 Task: Create a due date automation trigger when advanced on, 2 hours before a card is due add basic not assigned to me.
Action: Mouse moved to (1106, 81)
Screenshot: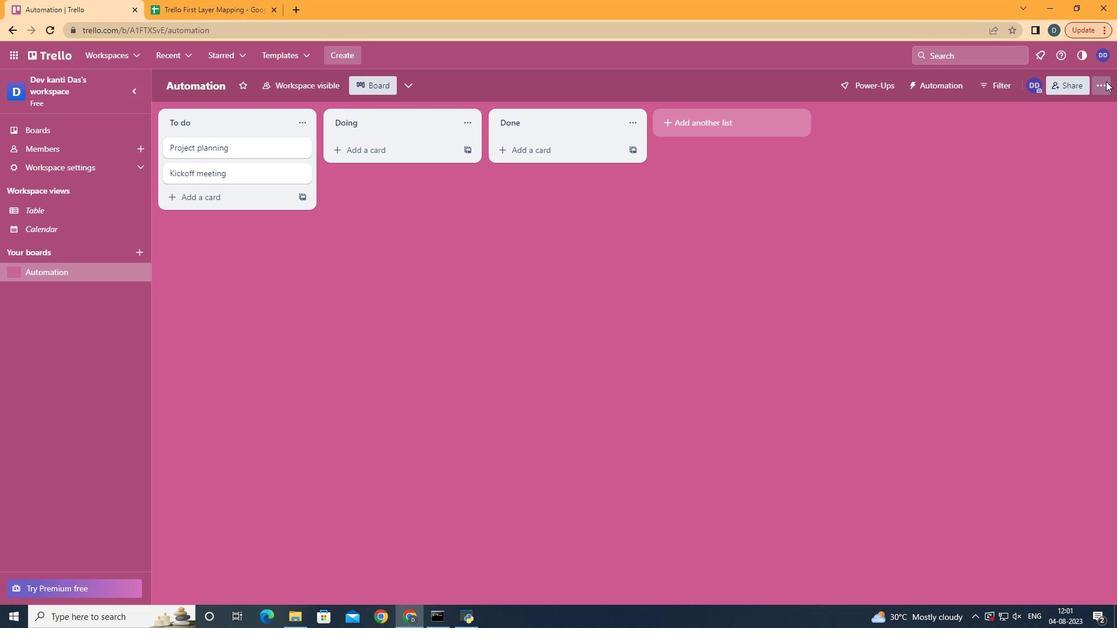 
Action: Mouse pressed left at (1106, 81)
Screenshot: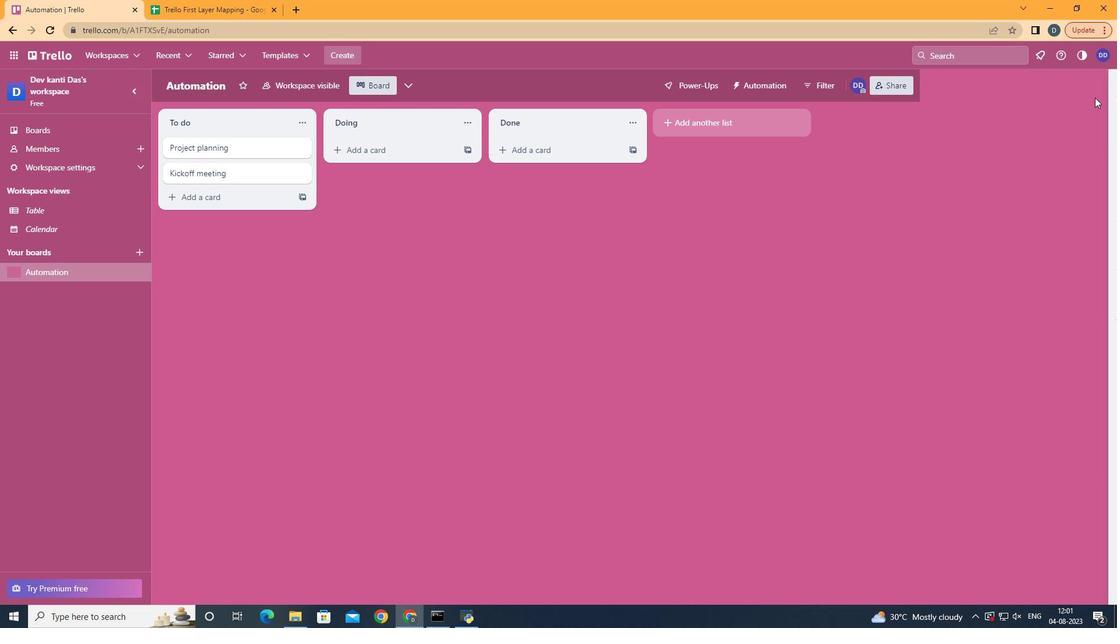 
Action: Mouse moved to (1031, 249)
Screenshot: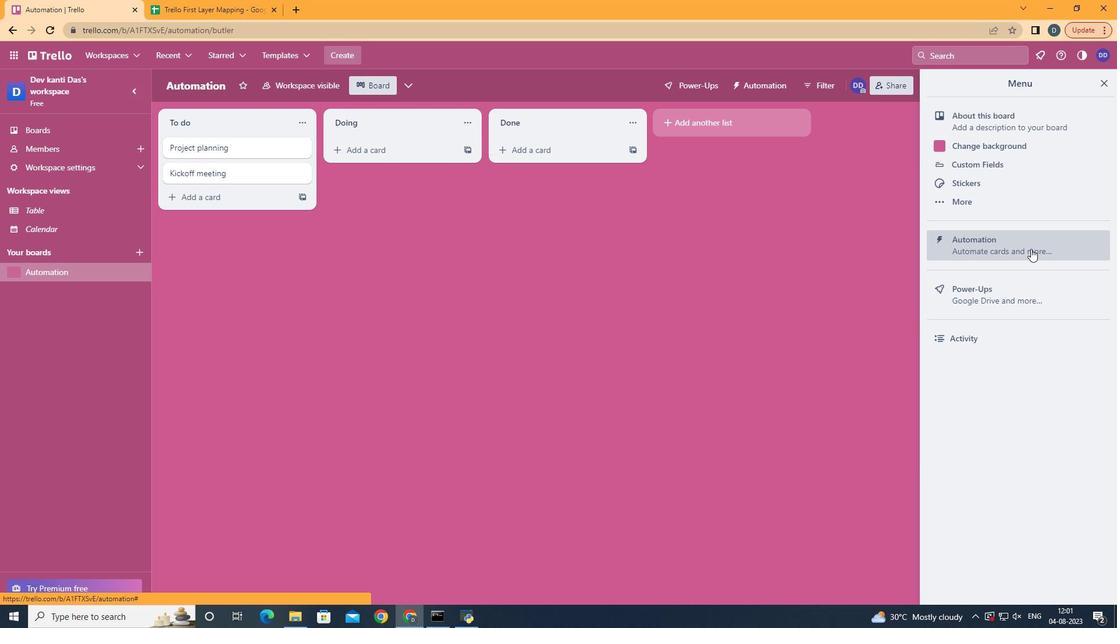 
Action: Mouse pressed left at (1031, 249)
Screenshot: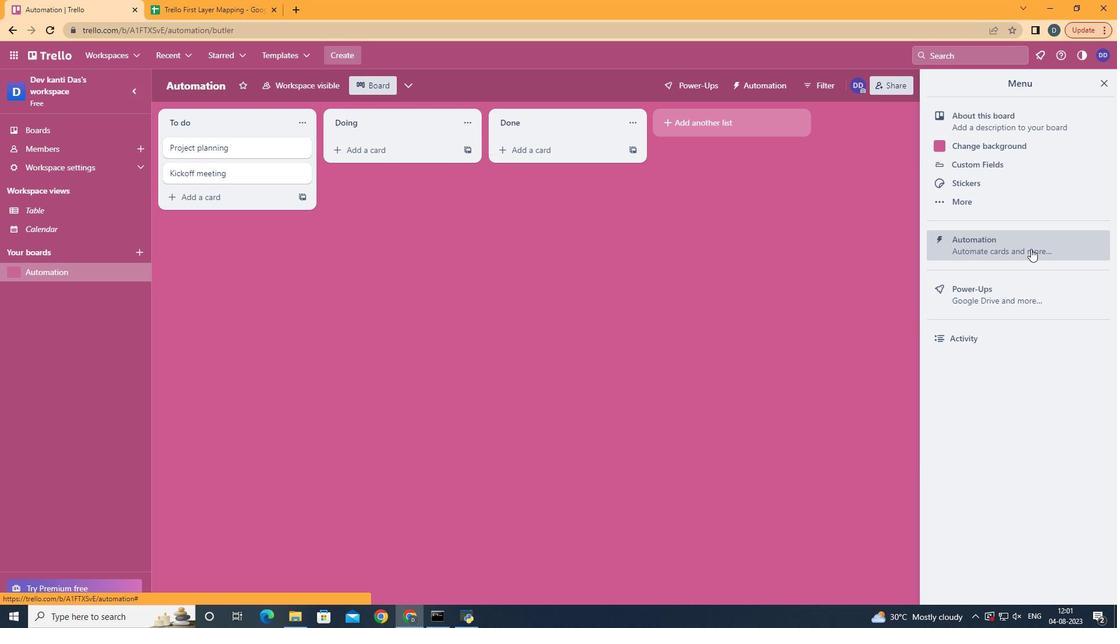 
Action: Mouse moved to (254, 242)
Screenshot: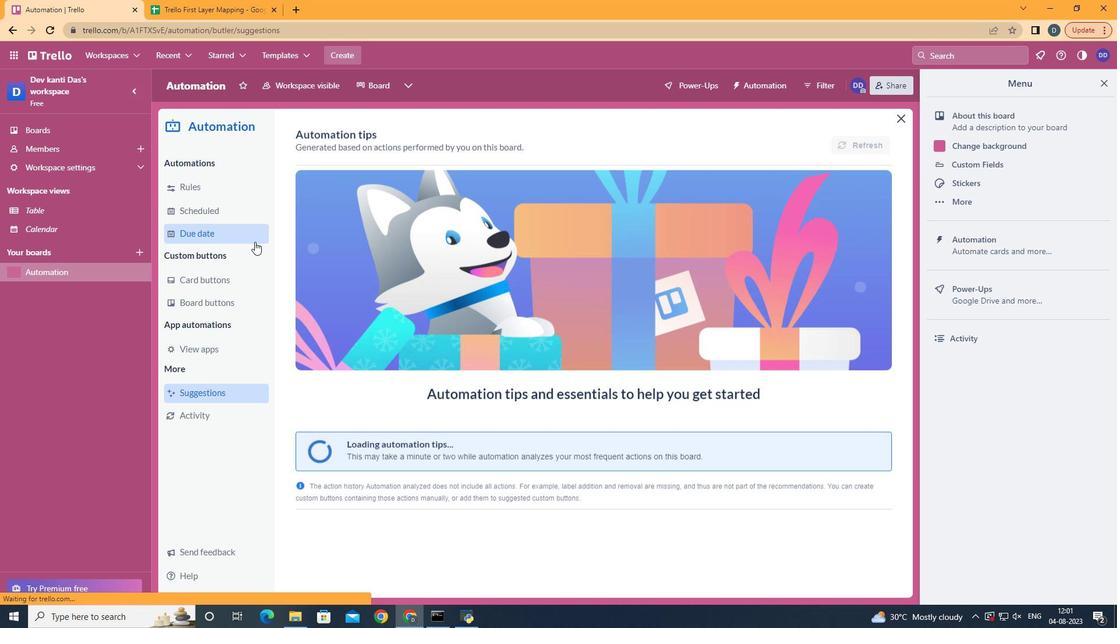 
Action: Mouse pressed left at (254, 242)
Screenshot: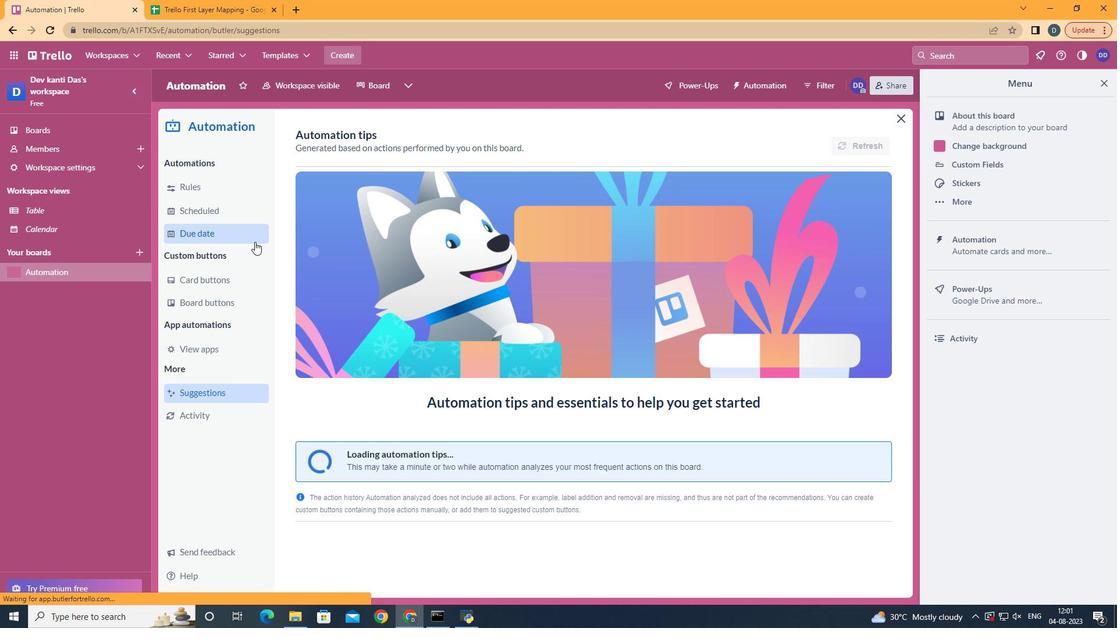 
Action: Mouse moved to (824, 134)
Screenshot: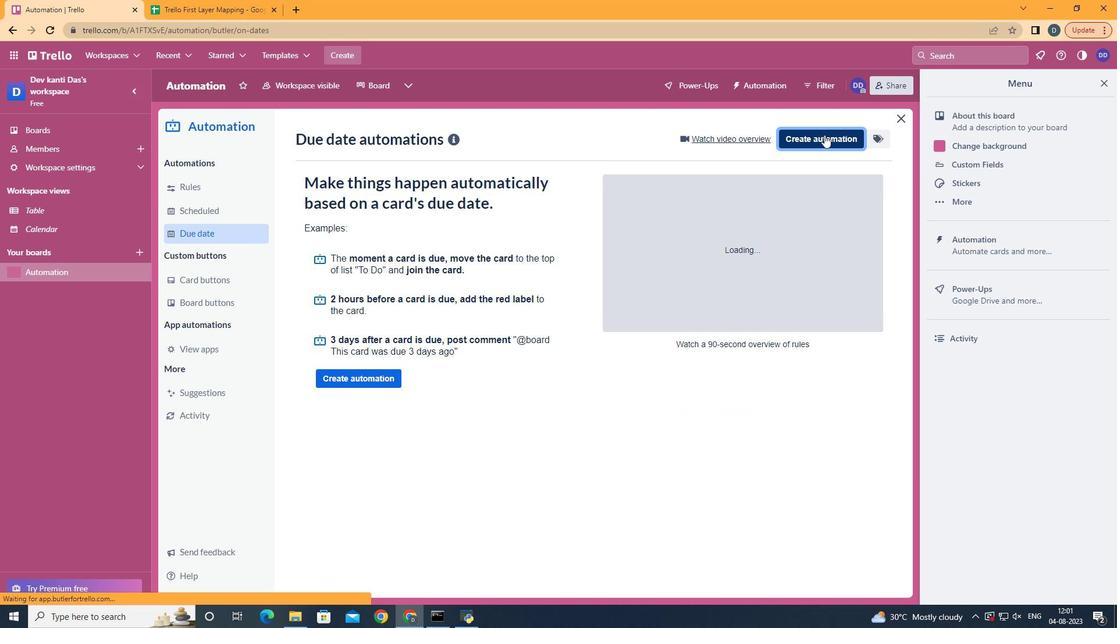 
Action: Mouse pressed left at (824, 134)
Screenshot: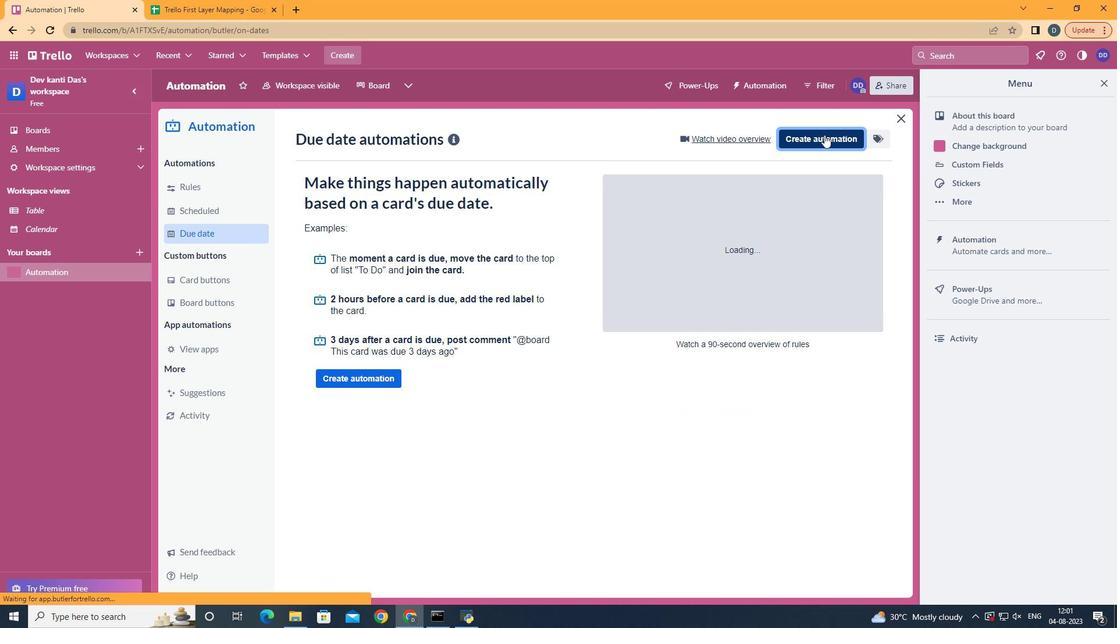 
Action: Mouse moved to (565, 253)
Screenshot: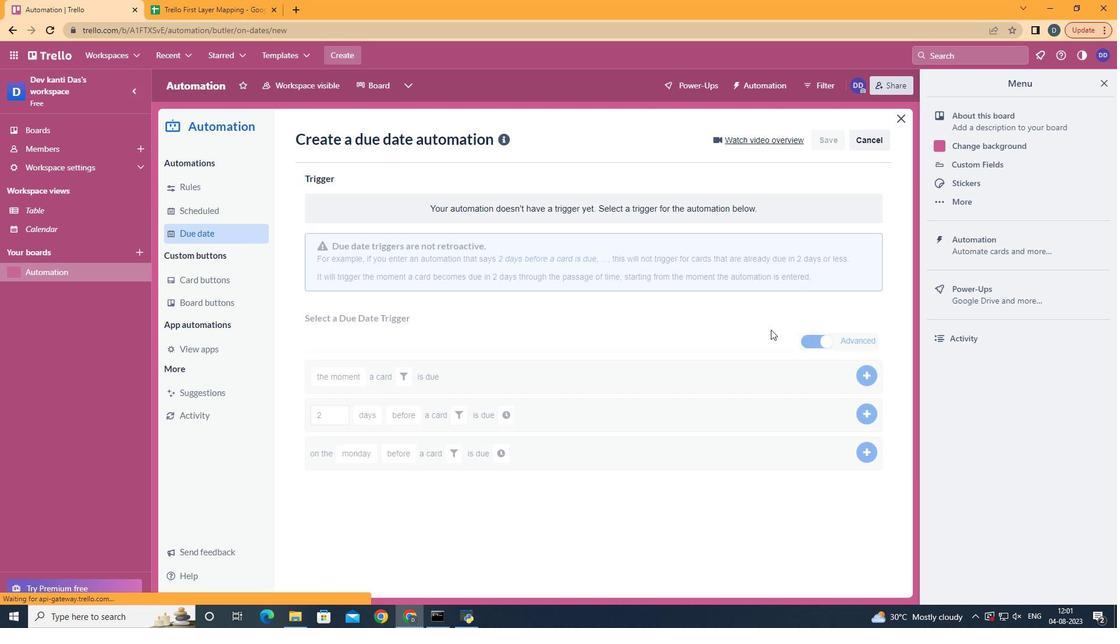 
Action: Mouse pressed left at (565, 253)
Screenshot: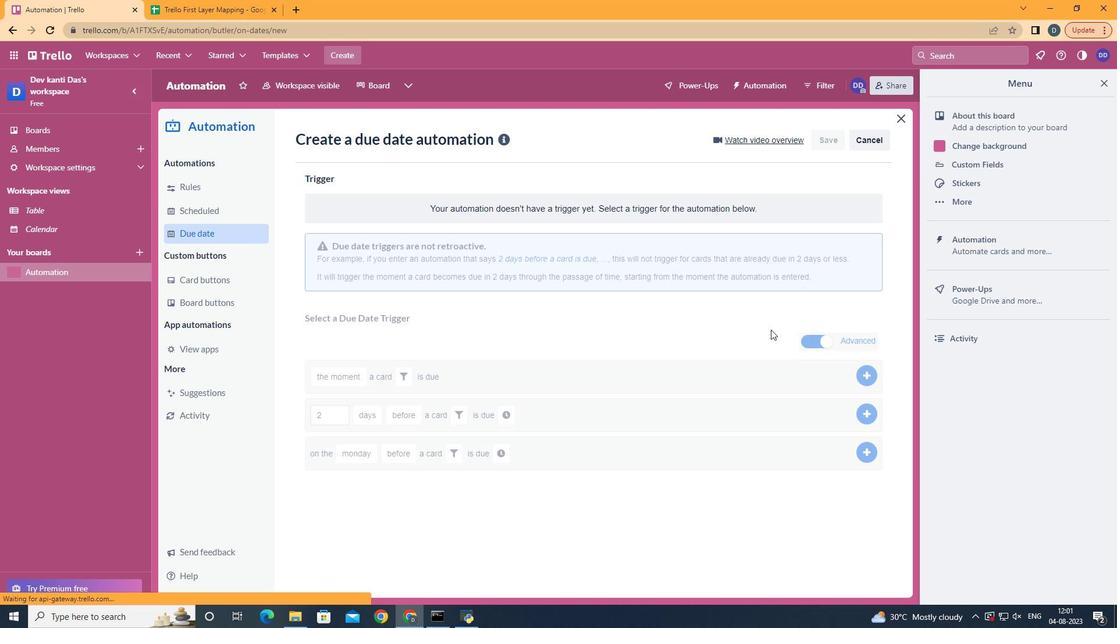 
Action: Mouse moved to (367, 494)
Screenshot: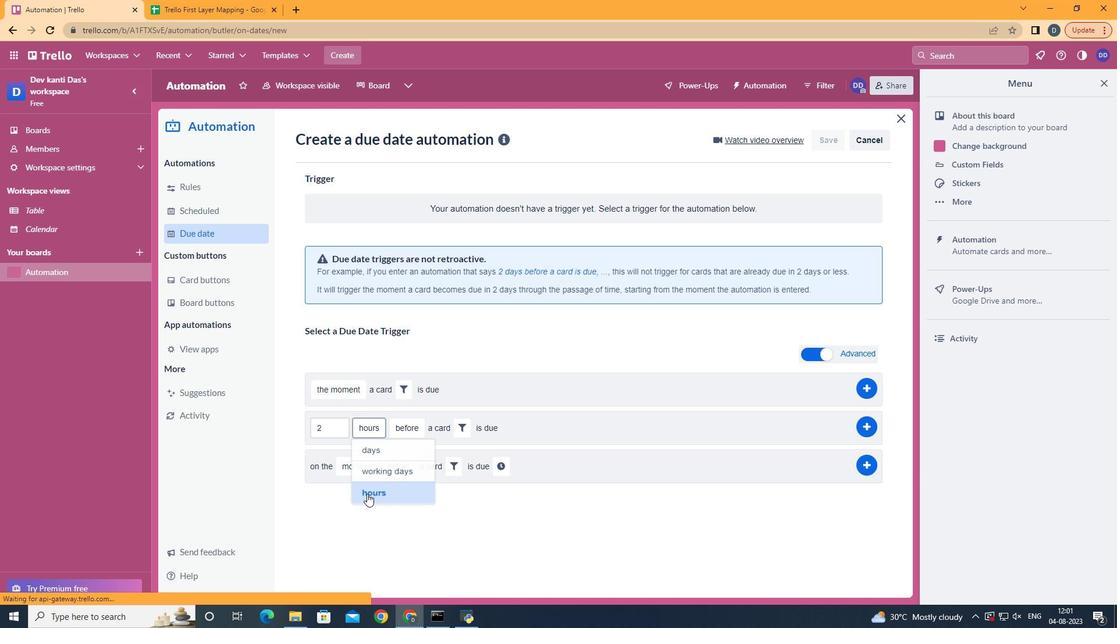 
Action: Mouse pressed left at (367, 494)
Screenshot: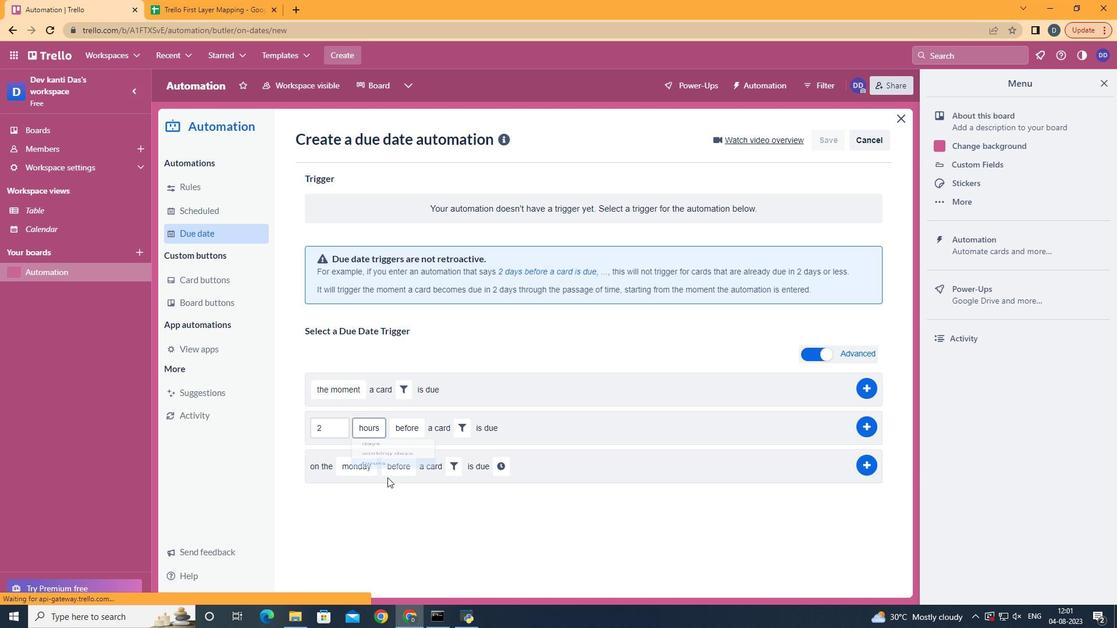 
Action: Mouse moved to (405, 444)
Screenshot: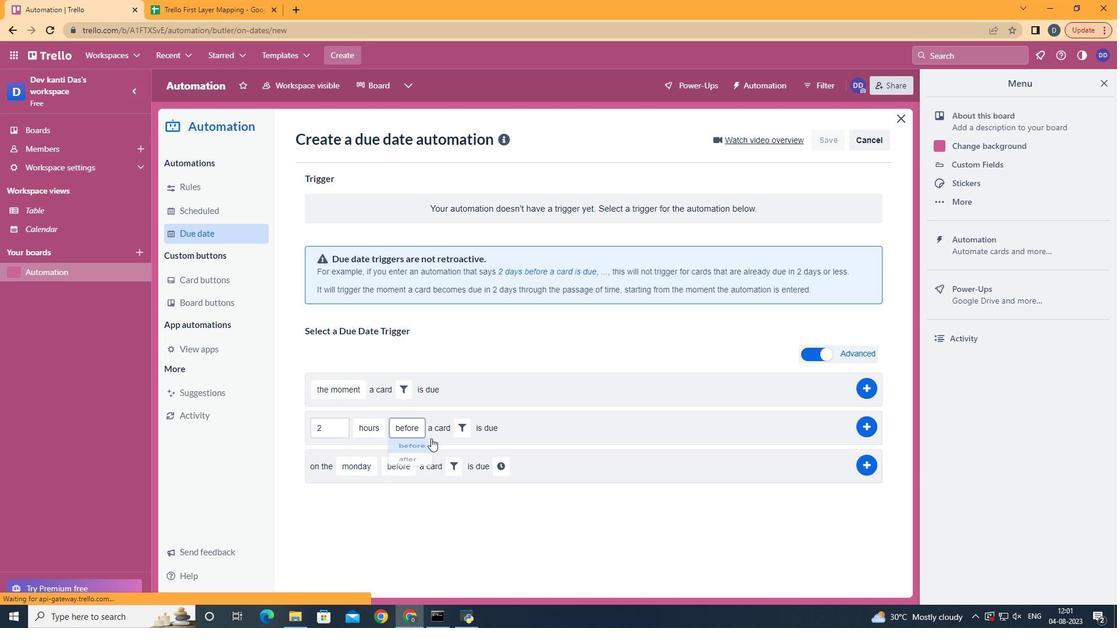 
Action: Mouse pressed left at (405, 444)
Screenshot: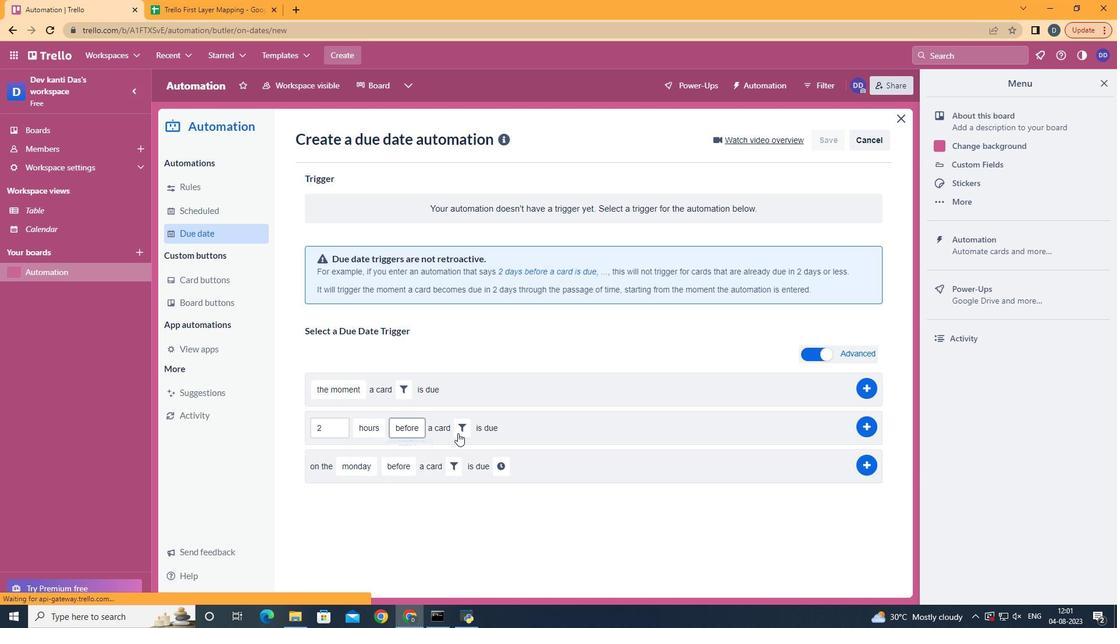 
Action: Mouse moved to (466, 427)
Screenshot: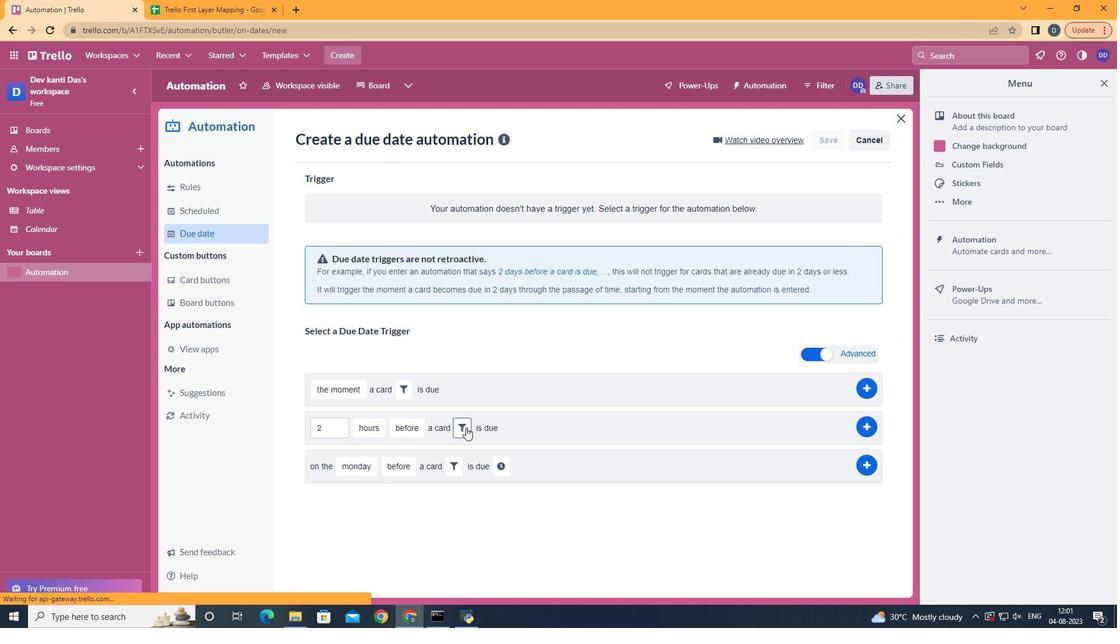 
Action: Mouse pressed left at (466, 427)
Screenshot: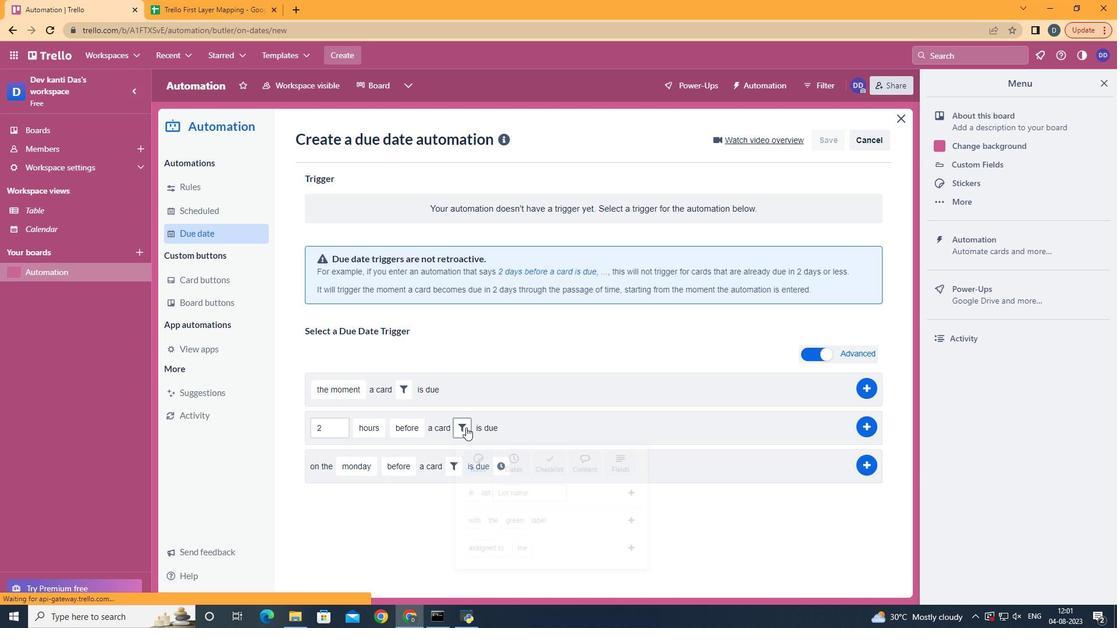 
Action: Mouse moved to (508, 547)
Screenshot: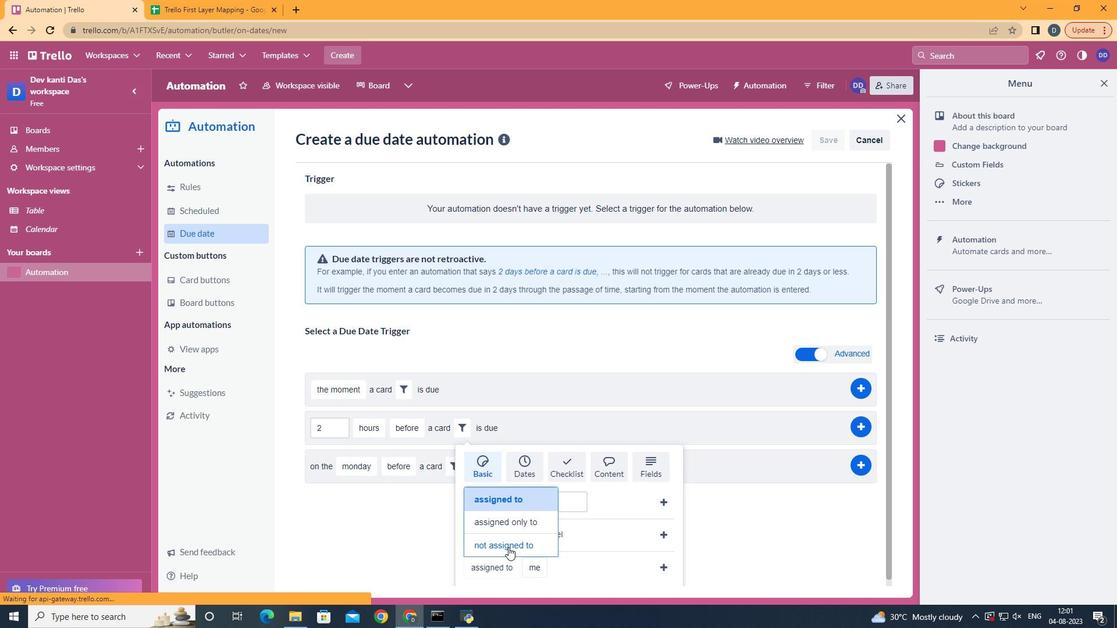 
Action: Mouse pressed left at (508, 547)
Screenshot: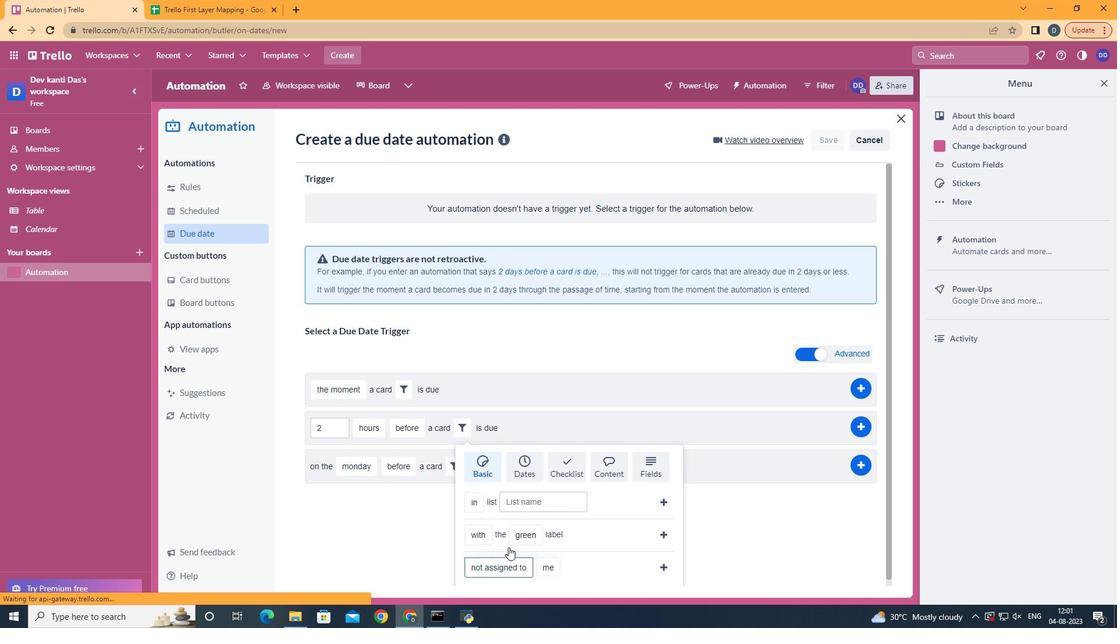 
Action: Mouse moved to (553, 495)
Screenshot: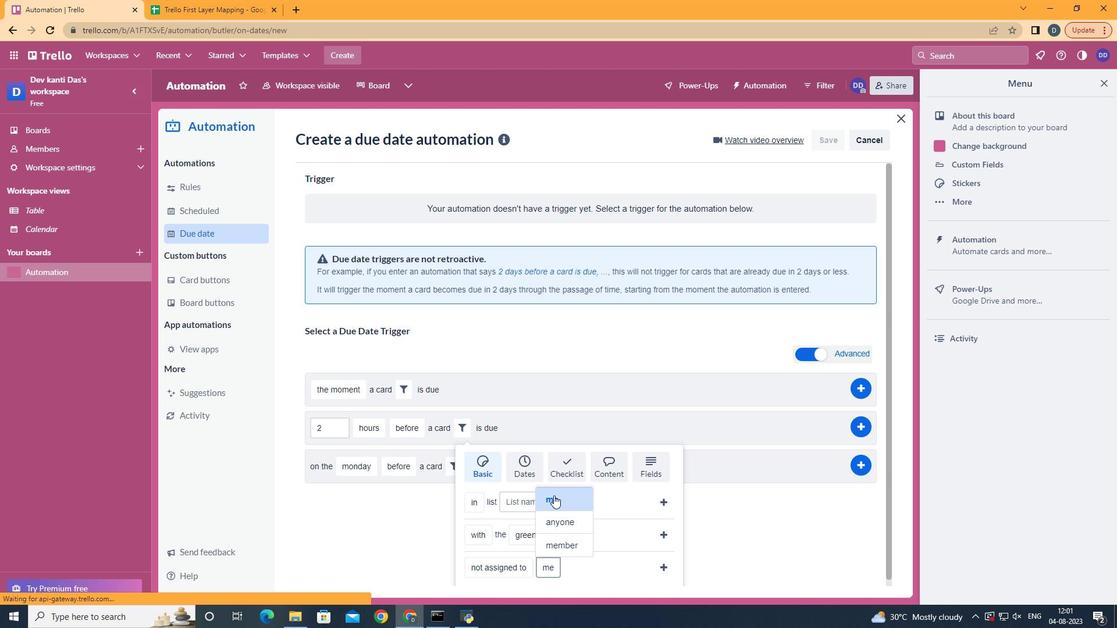 
Action: Mouse pressed left at (553, 495)
Screenshot: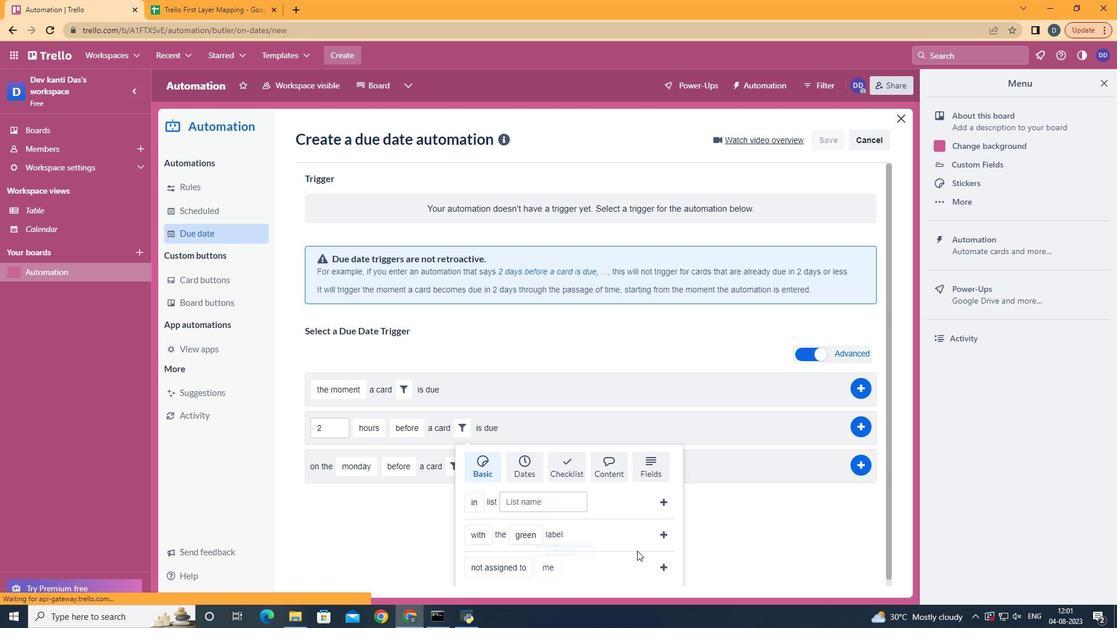 
Action: Mouse moved to (663, 568)
Screenshot: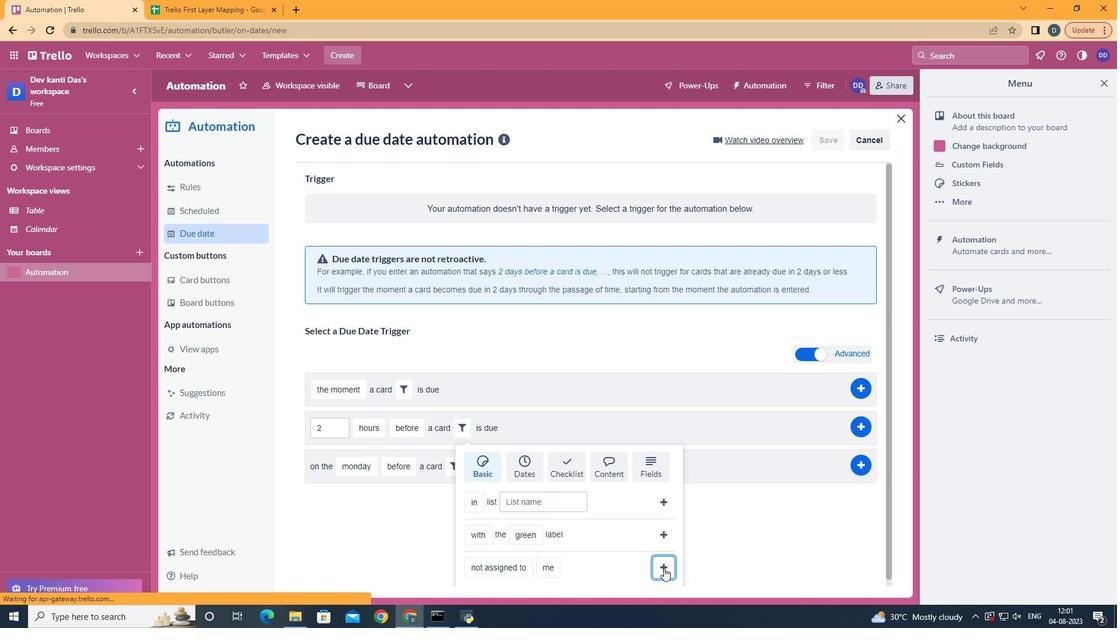 
Action: Mouse pressed left at (663, 568)
Screenshot: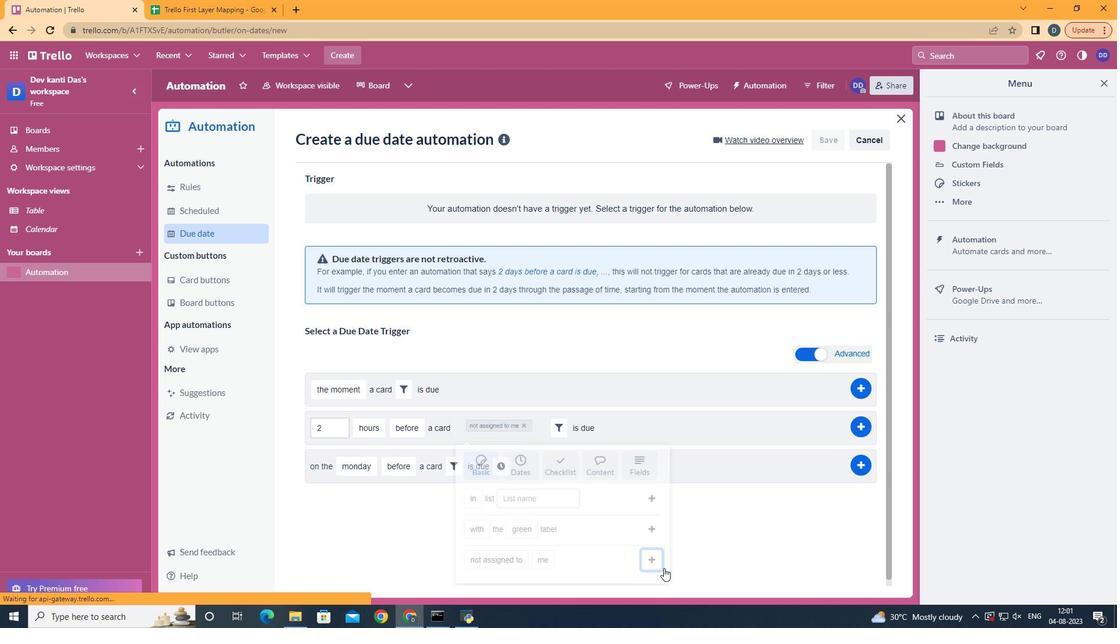 
Action: Mouse moved to (856, 427)
Screenshot: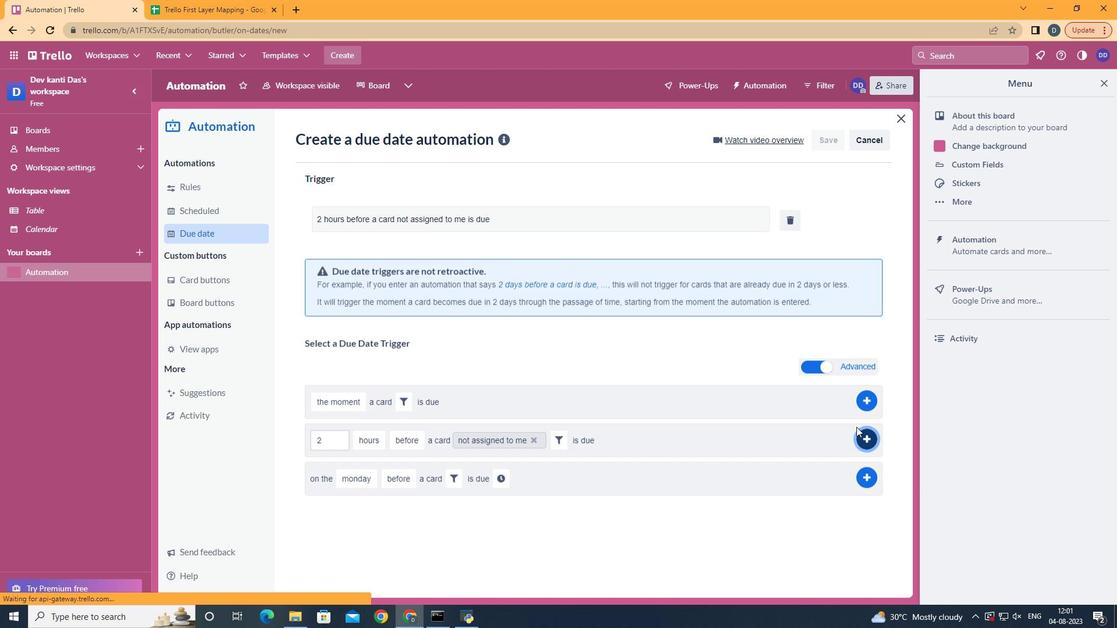 
Action: Mouse pressed left at (856, 427)
Screenshot: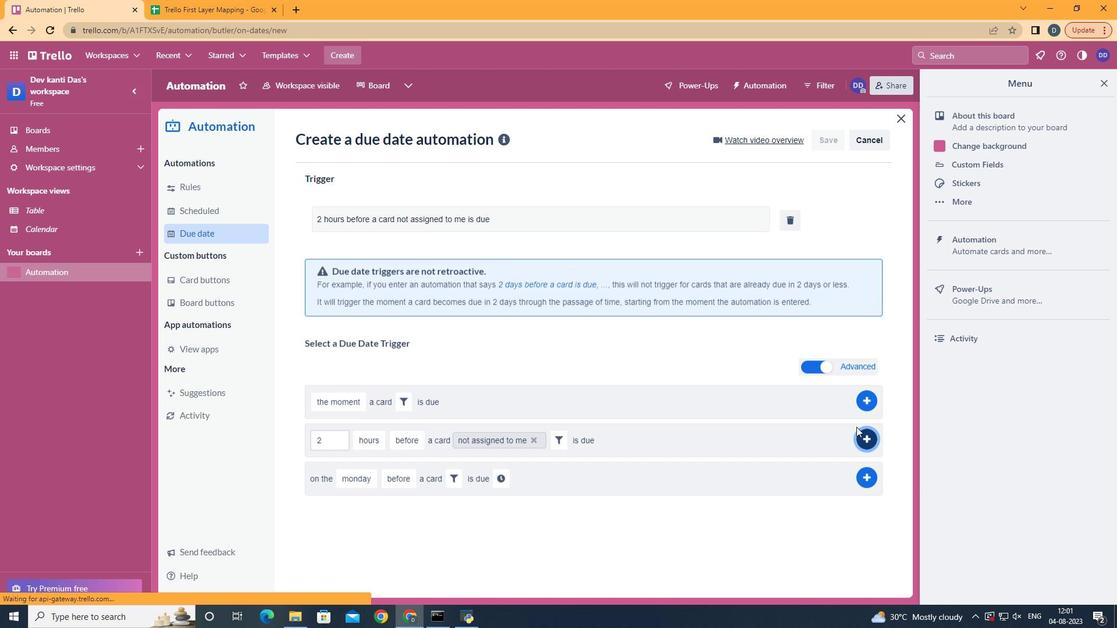 
Action: Mouse moved to (484, 221)
Screenshot: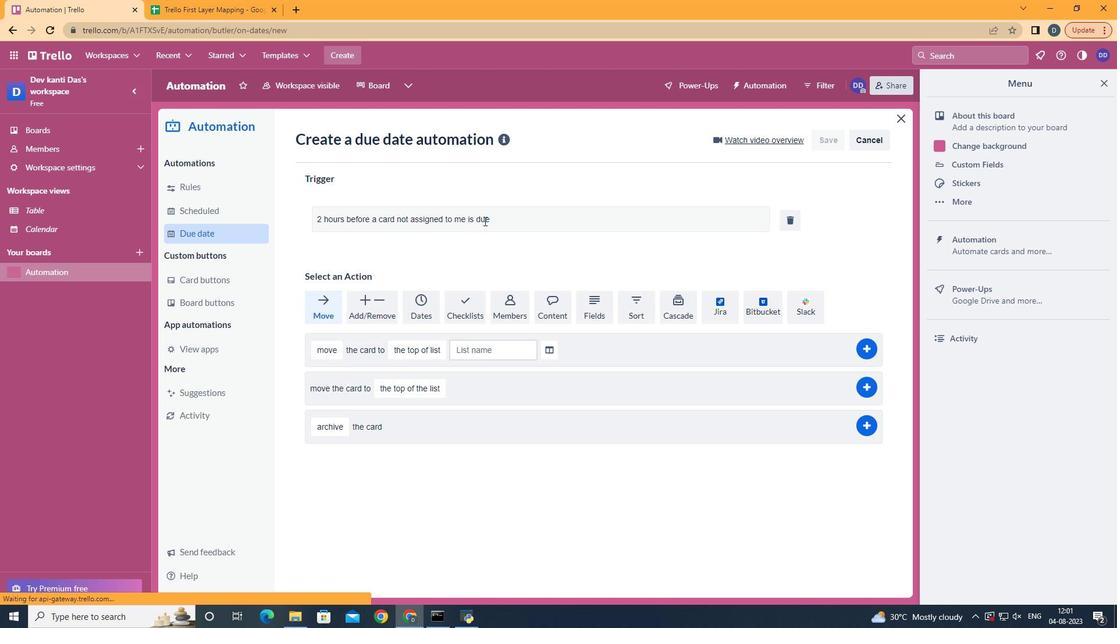 
